 Task: Metadata Manipulation: Modify and customize video metadata for SEO optimization.
Action: Mouse moved to (630, 564)
Screenshot: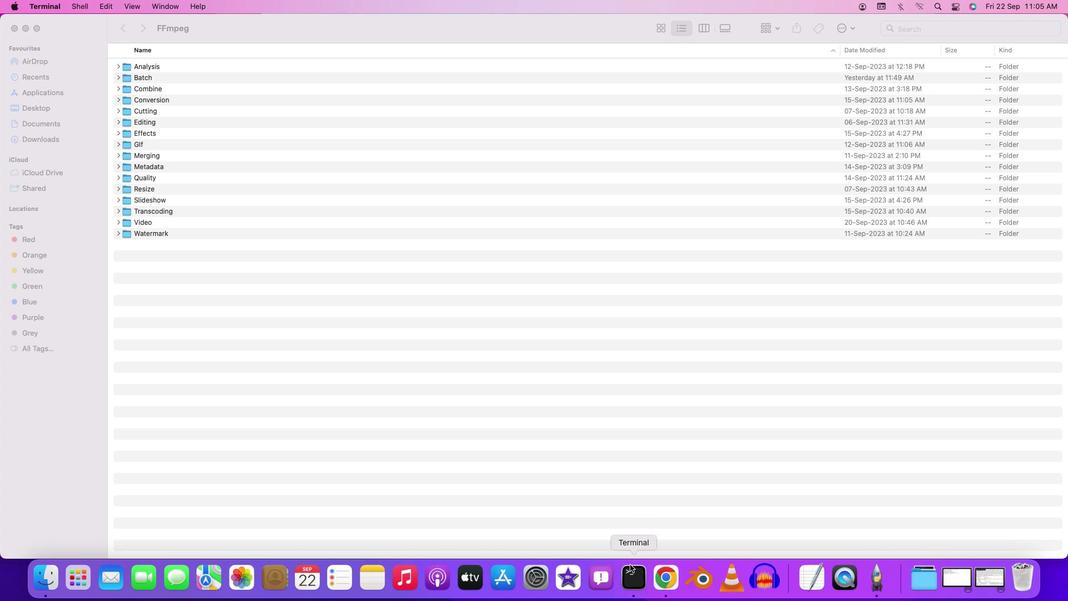 
Action: Mouse pressed right at (630, 564)
Screenshot: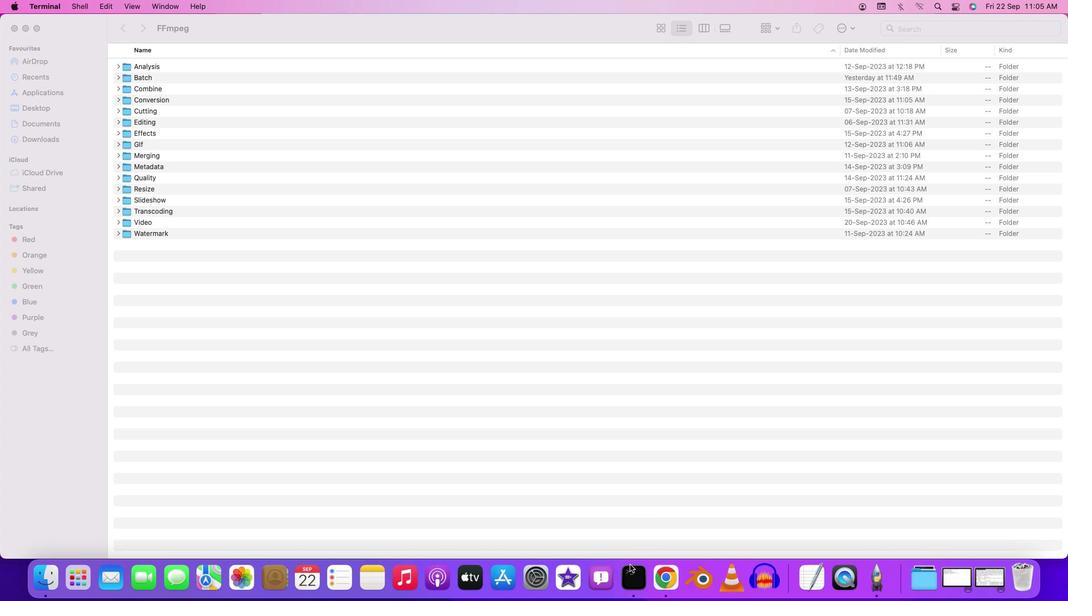 
Action: Mouse moved to (646, 441)
Screenshot: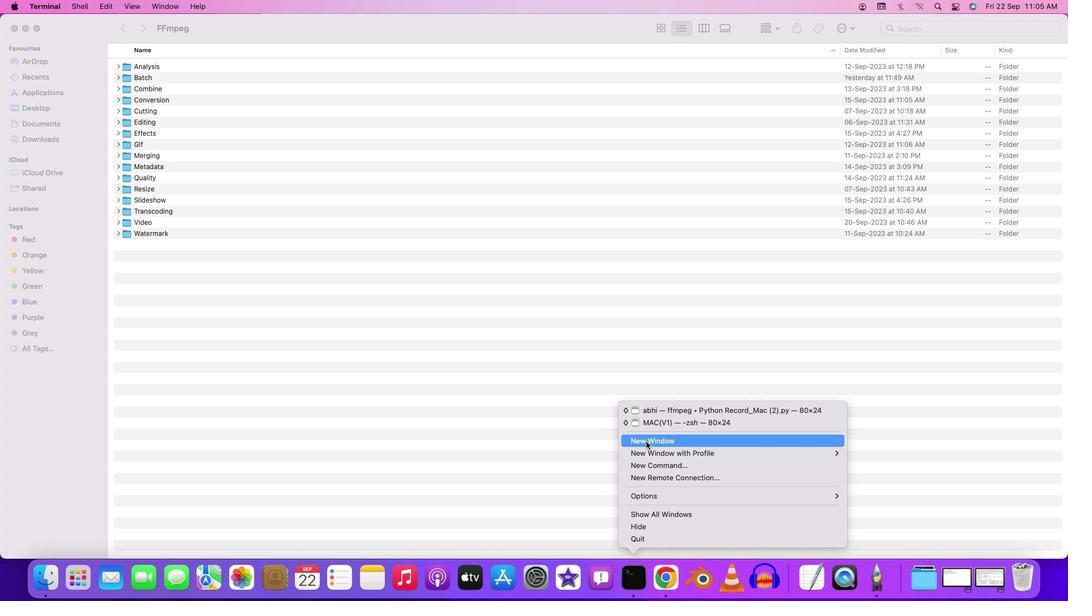 
Action: Mouse pressed left at (646, 441)
Screenshot: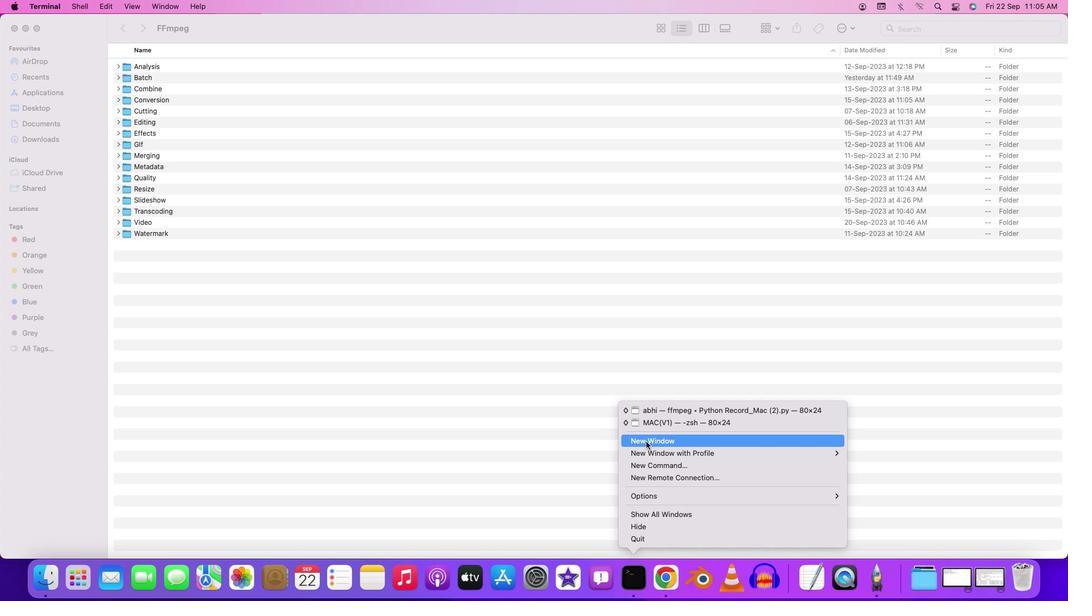
Action: Mouse moved to (348, 148)
Screenshot: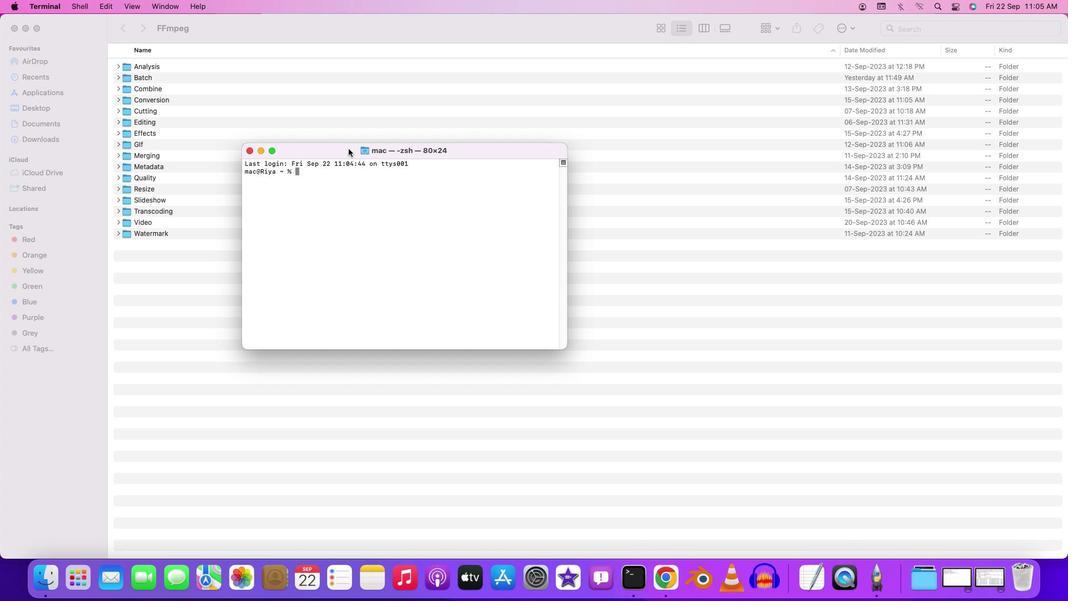 
Action: Mouse pressed left at (348, 148)
Screenshot: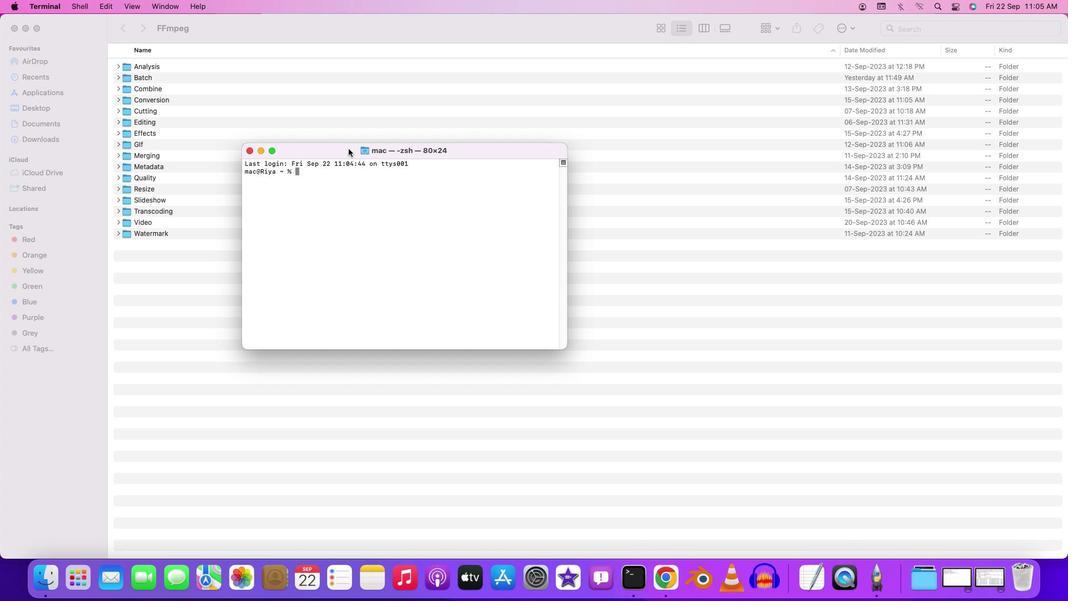 
Action: Mouse pressed left at (348, 148)
Screenshot: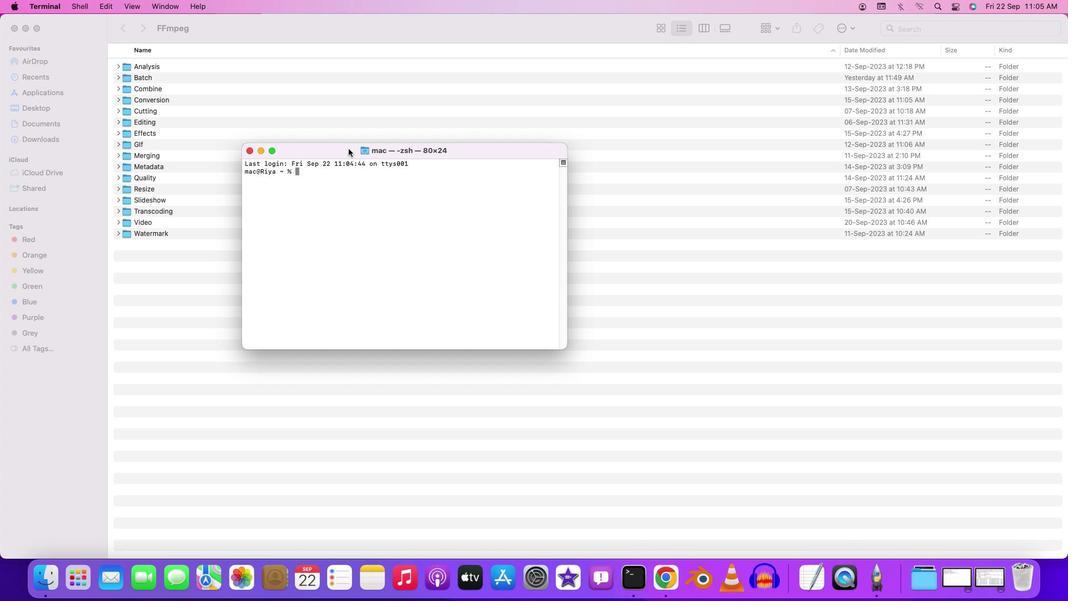 
Action: Mouse moved to (176, 72)
Screenshot: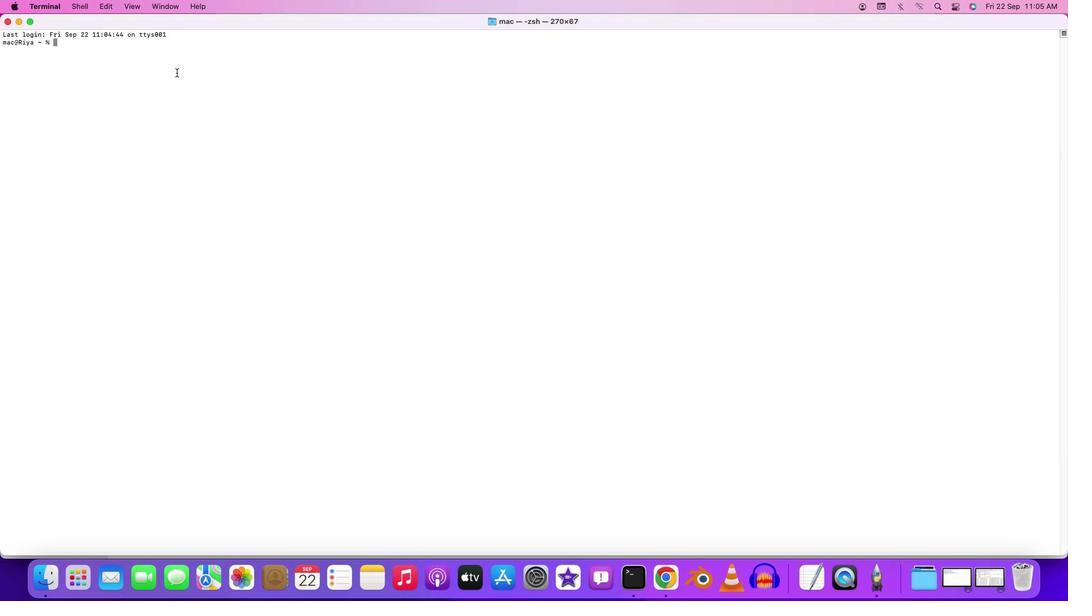
Action: Mouse pressed left at (176, 72)
Screenshot: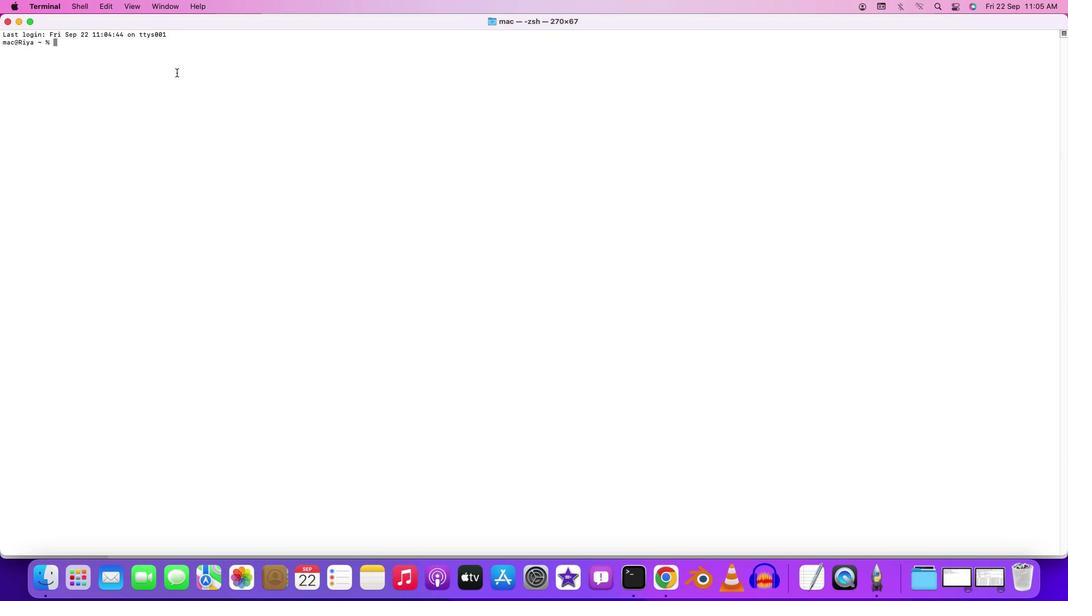 
Action: Key pressed 'c''d'Key.space'd''e''s''k''t''o''p'Key.enter'c''d'Key.space'f''f''m''p''e''g'Key.enter'c''d'Key.space'g'Key.backspace'a'Key.backspace'b''a''t''c''h'Key.enter'c''d'Key.space'v''c''i''d'Key.backspaceKey.backspaceKey.backspace'i''d''e''o'Key.enter'f''f''m''p''e''g'Key.space'-''i'Key.space'i''n''p''u''t'Key.shift'_''v''i''d''e''o''.''m''p''4'Key.space'-''m''e''t''a''d''a''t'Key.backspace't''a'Key.space'a''u''t''h''o''r''='Key.shift'"''a'Key.backspaceKey.shift'A''l''e''x'Key.spaceKey.shift'L''o''n''g'Key.shift'B''e''a''c''h'Key.shift'"'Key.leftKey.leftKey.leftKey.leftKey.leftKey.leftKey.leftKey.leftKey.leftKey.leftKey.leftKey.leftKey.leftKey.leftKey.leftKey.leftKey.leftKey.leftKey.rightKey.rightKey.rightKey.rightKey.rightKey.rightKey.rightKey.rightKey.rightKey.rightKey.rightKey.rightKey.rightKey.rightKey.rightKey.rightKey.rightKey.rightKey.rightKey.rightKey.rightKey.space'-''m''e''t''a''d''a''t''a'Key.space'c''o''p''y''r''i''g''h''t''='Key.shift'"''c''o''p'Key.backspaceKey.backspaceKey.backspaceKey.shift'C''o''p''y''r''i''g''h''t'Key.spaceKey.shift'2''0''2''3'Key.spaceKey.shift'Y''o''u''r'Key.spaceKey.shift'C''o''m''b''a''n'Key.backspaceKey.backspaceKey.backspace'p''a''n''y'Key.shift'"'Key.space'o''u''t''p''u''t'Key.shift'_''v''i''d''e''o''.''m''p''4'Key.enter'y'Key.enter
Screenshot: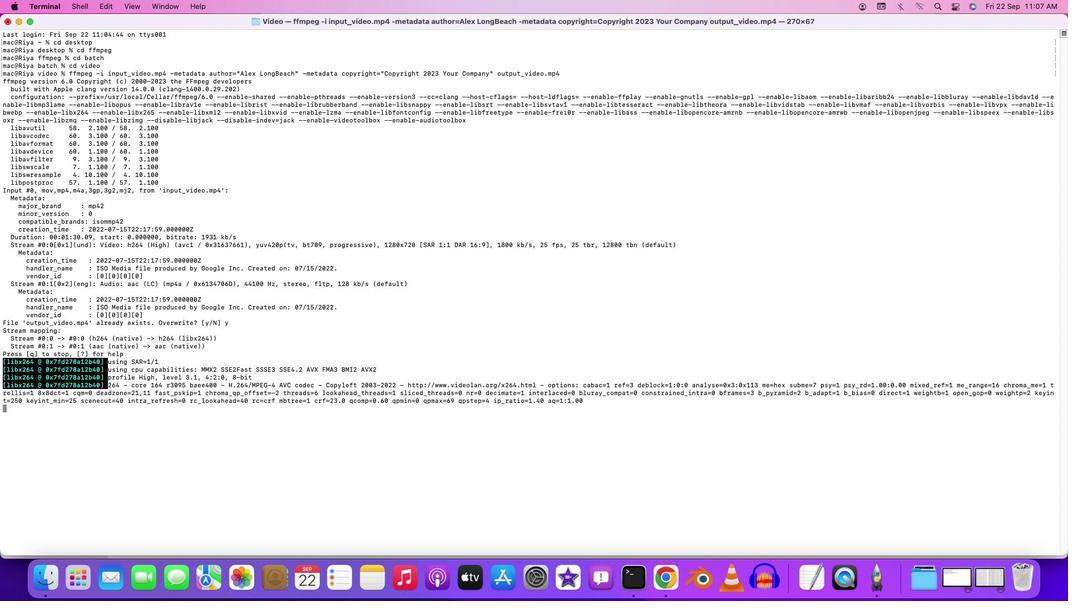 
